 Task: Assign Person0000000133 as Assignee of Child Issue ChildIssue0000000663 of Issue Issue0000000332 in Backlog  in Scrum Project Project0000000067 in Jira. Assign Person0000000133 as Assignee of Child Issue ChildIssue0000000664 of Issue Issue0000000332 in Backlog  in Scrum Project Project0000000067 in Jira. Assign Person0000000133 as Assignee of Child Issue ChildIssue0000000665 of Issue Issue0000000333 in Backlog  in Scrum Project Project0000000067 in Jira. Assign Person0000000134 as Assignee of Child Issue ChildIssue0000000666 of Issue Issue0000000333 in Backlog  in Scrum Project Project0000000067 in Jira. Assign Person0000000134 as Assignee of Child Issue ChildIssue0000000667 of Issue Issue0000000334 in Backlog  in Scrum Project Project0000000067 in Jira
Action: Mouse moved to (513, 395)
Screenshot: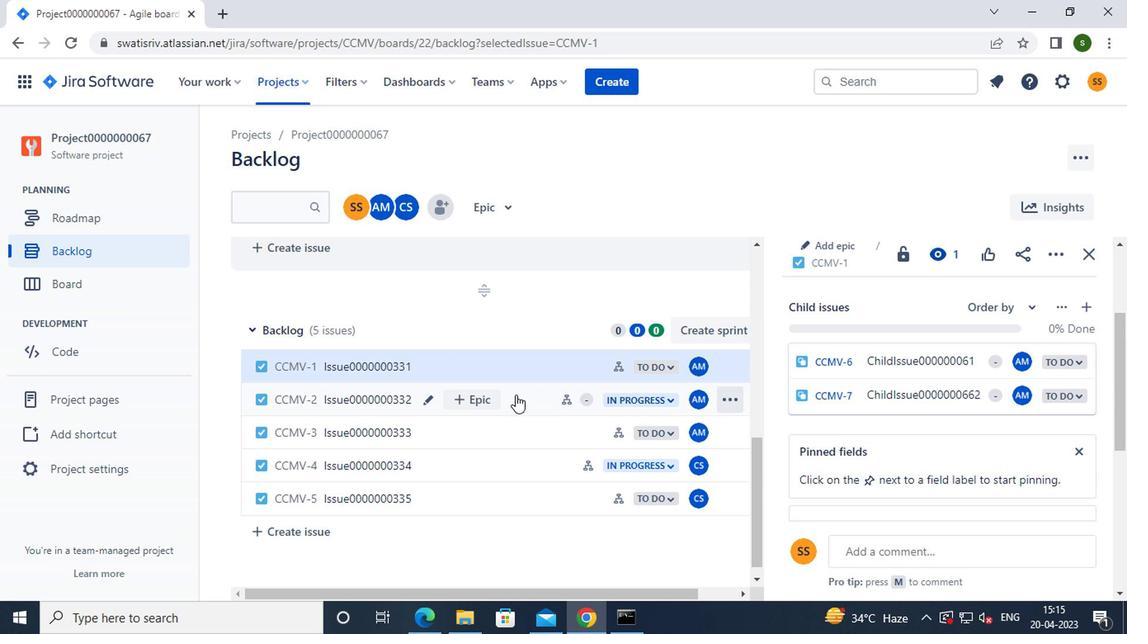 
Action: Mouse pressed left at (513, 395)
Screenshot: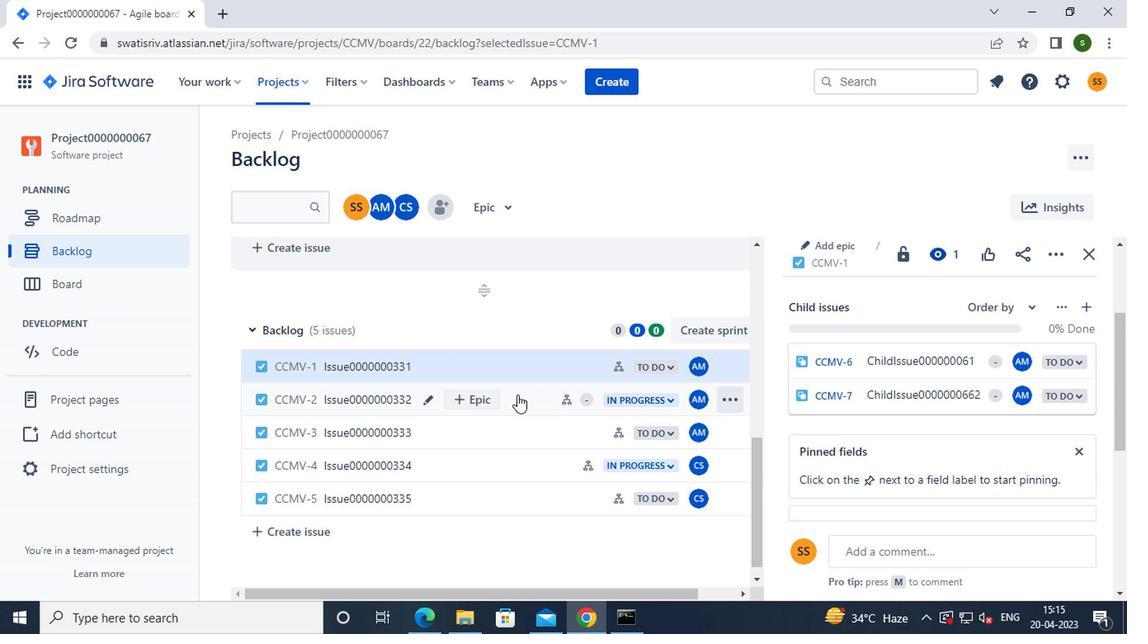 
Action: Mouse moved to (925, 425)
Screenshot: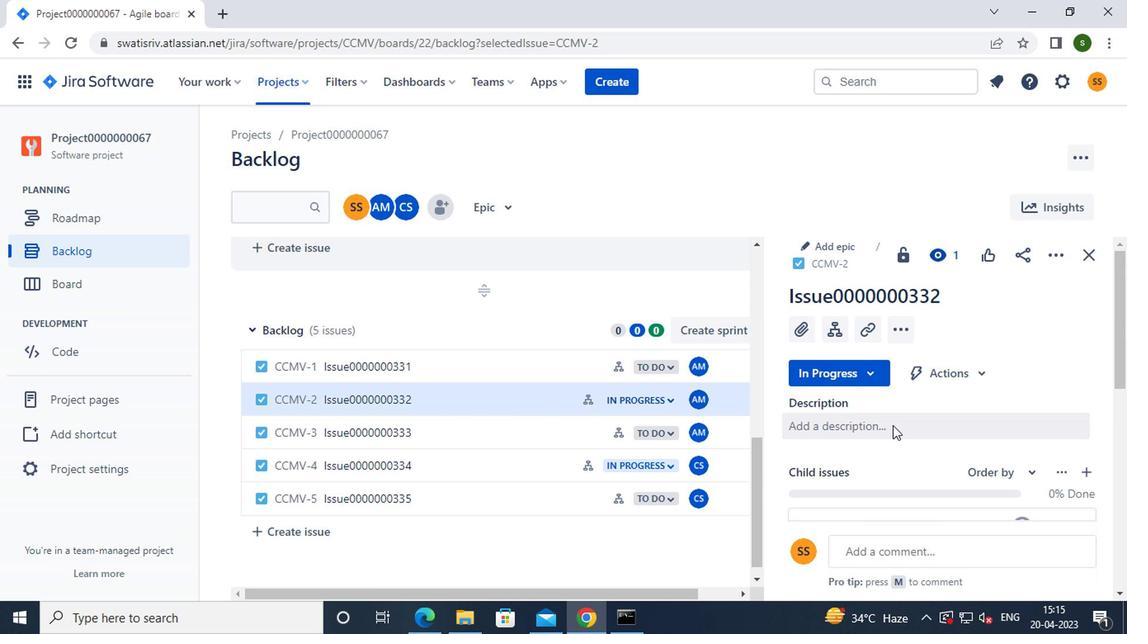 
Action: Mouse scrolled (925, 424) with delta (0, 0)
Screenshot: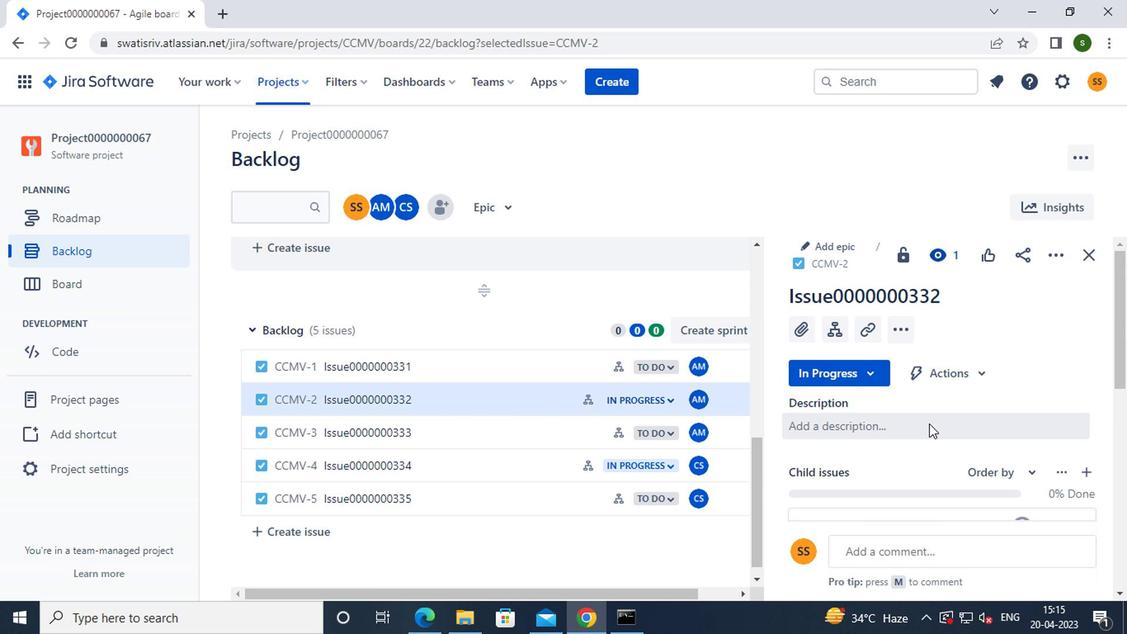 
Action: Mouse scrolled (925, 424) with delta (0, 0)
Screenshot: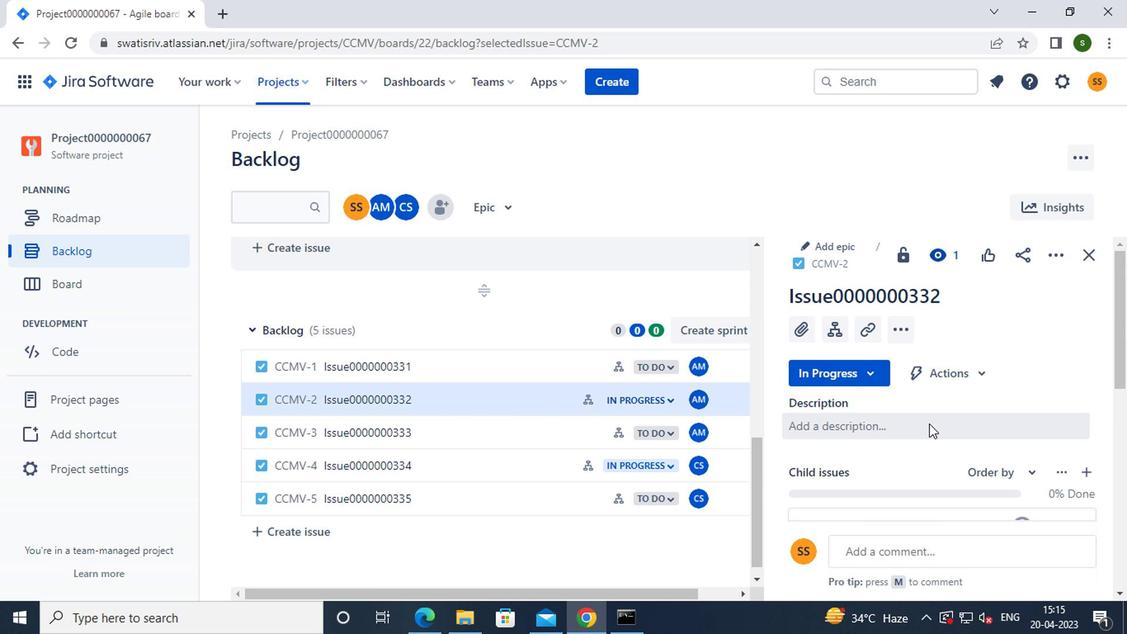 
Action: Mouse moved to (1021, 366)
Screenshot: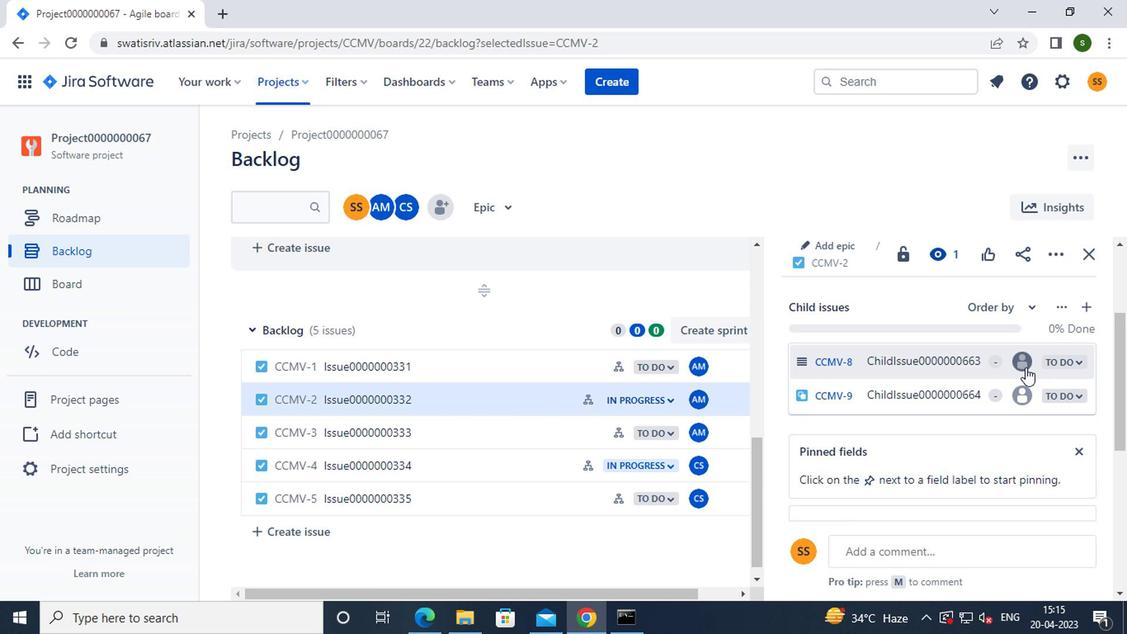 
Action: Mouse pressed left at (1021, 366)
Screenshot: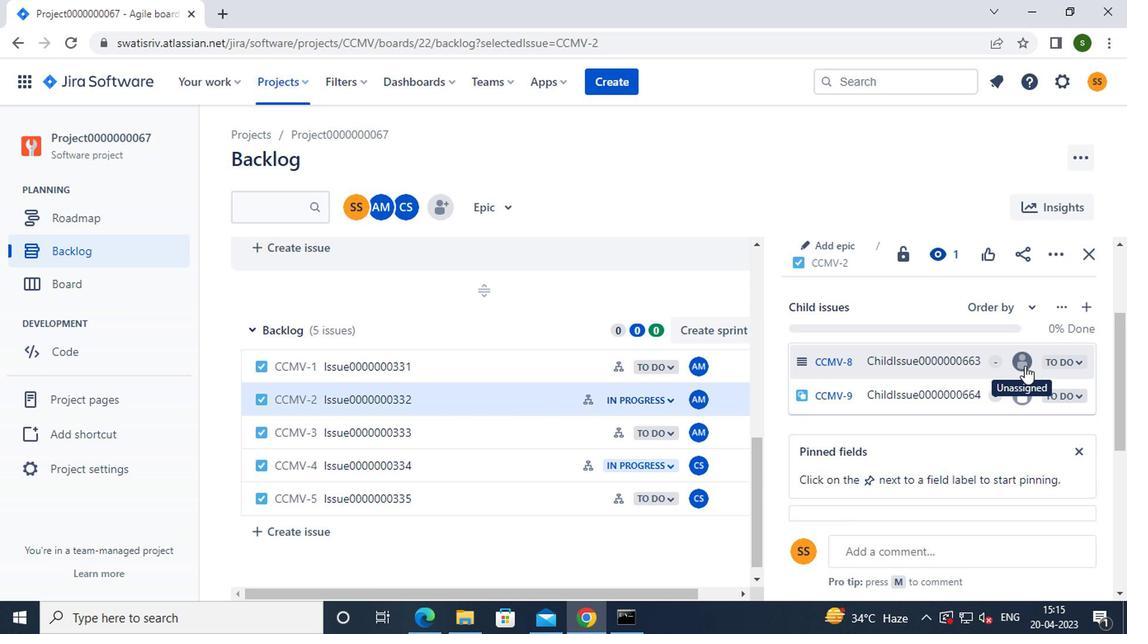 
Action: Mouse moved to (886, 391)
Screenshot: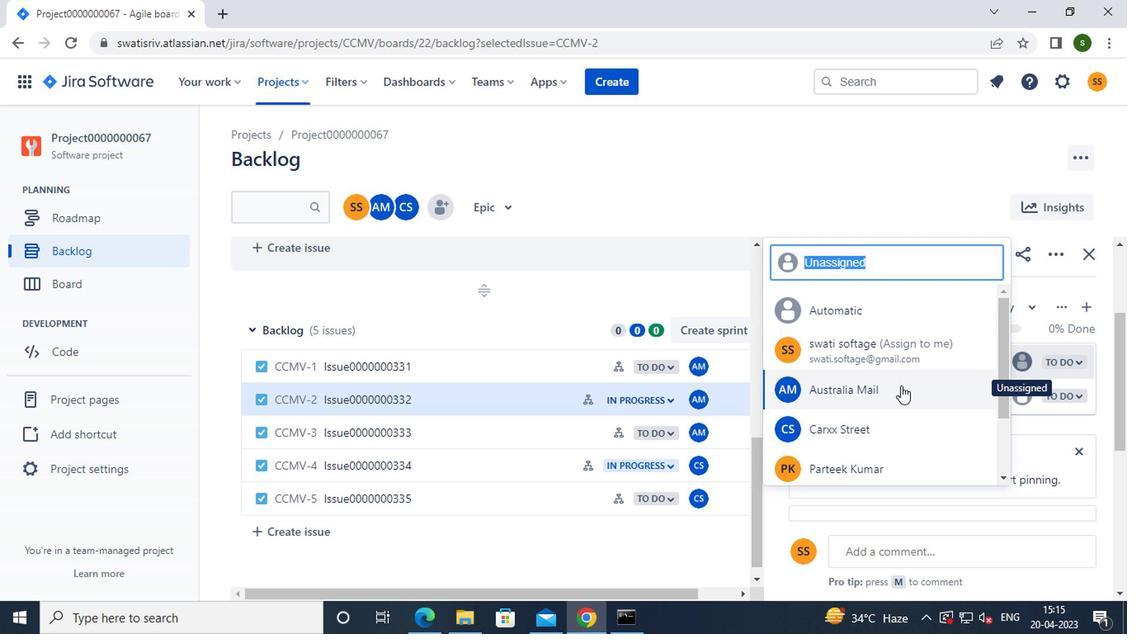 
Action: Mouse pressed left at (886, 391)
Screenshot: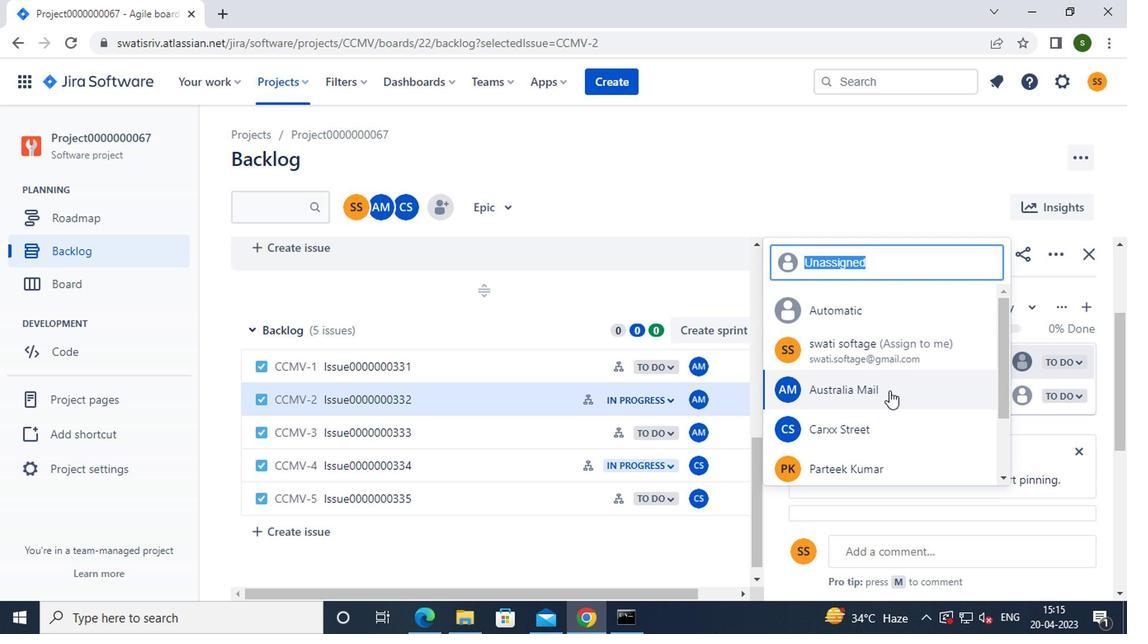 
Action: Mouse moved to (1019, 395)
Screenshot: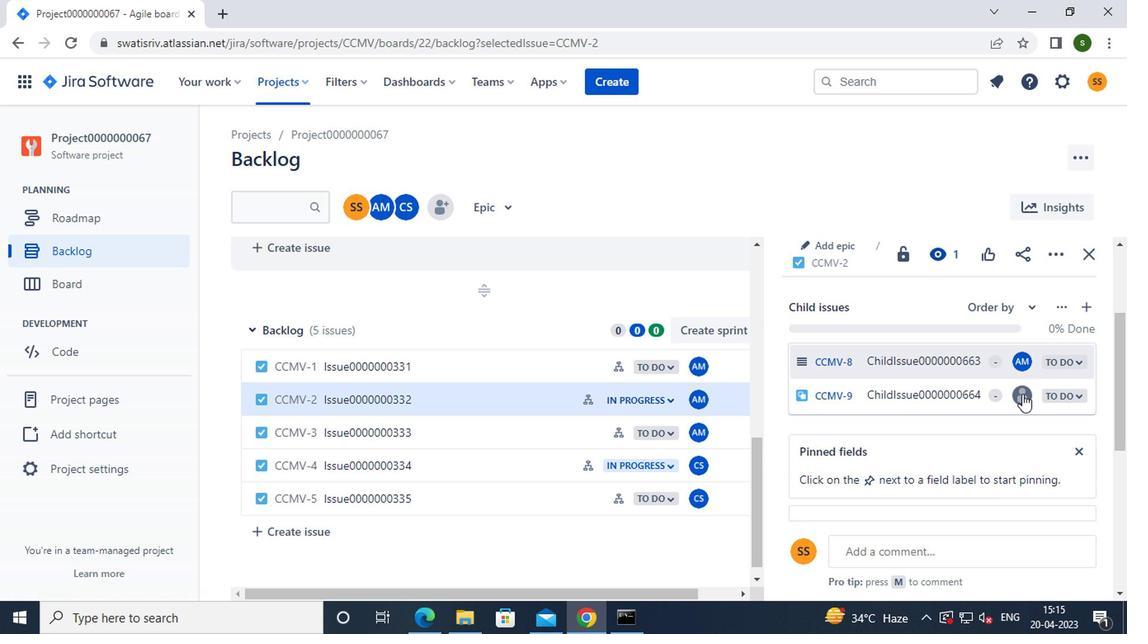 
Action: Mouse pressed left at (1019, 395)
Screenshot: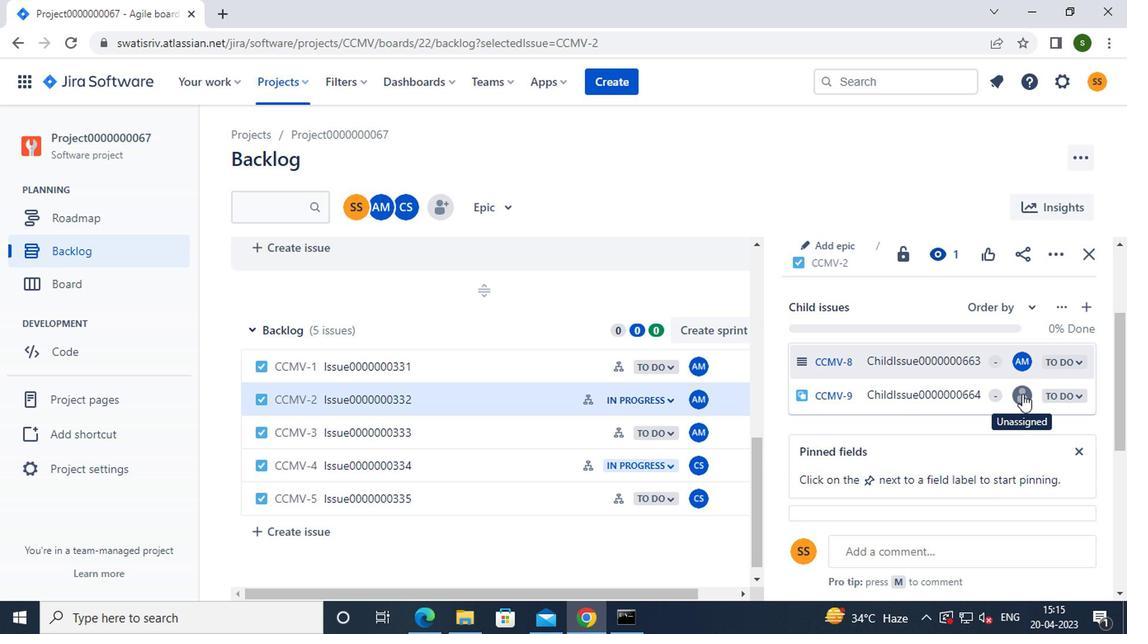 
Action: Mouse moved to (913, 431)
Screenshot: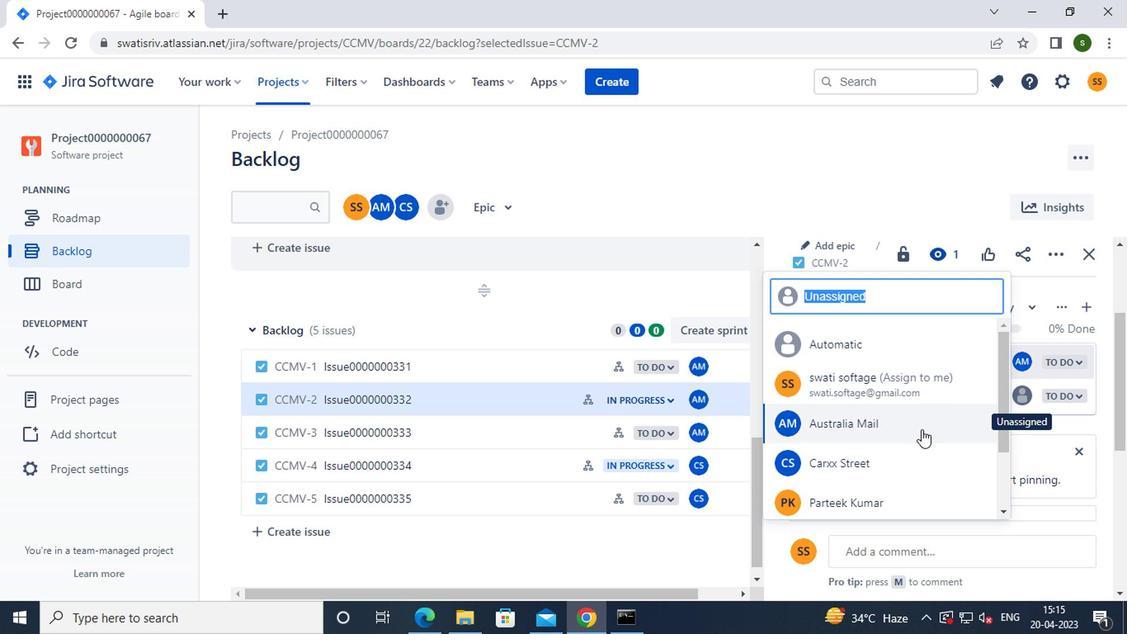 
Action: Mouse pressed left at (913, 431)
Screenshot: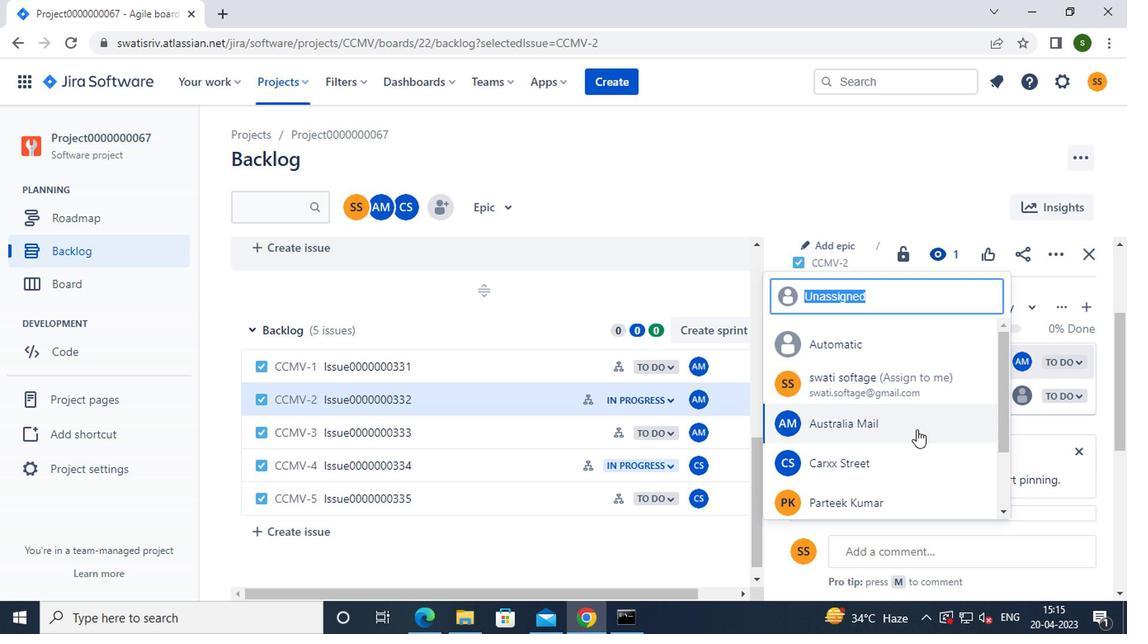 
Action: Mouse moved to (528, 428)
Screenshot: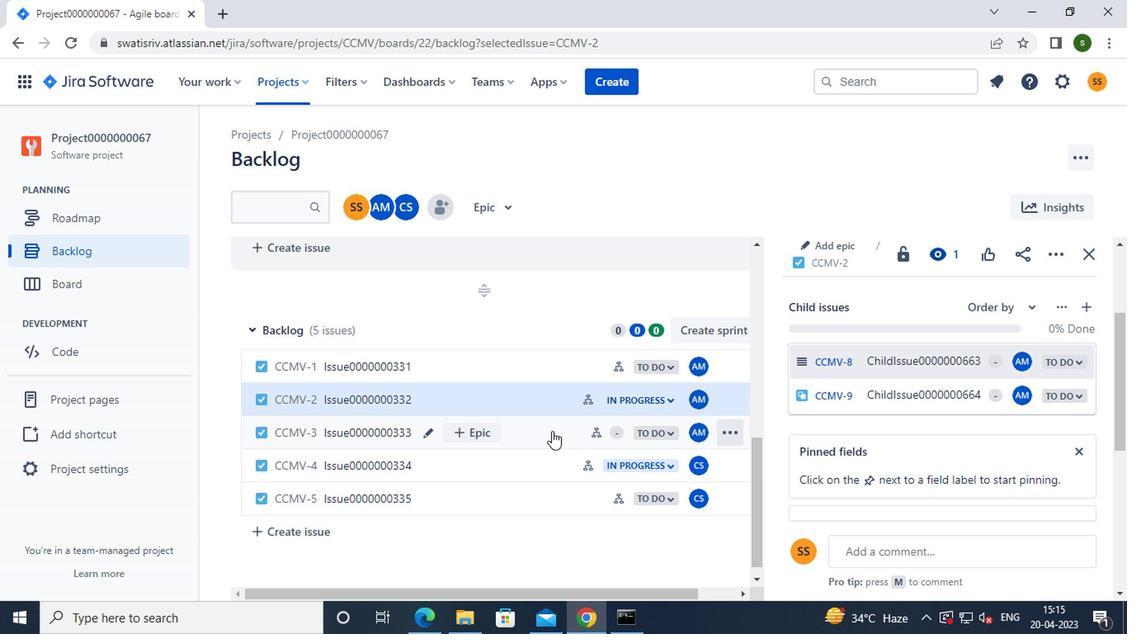 
Action: Mouse pressed left at (528, 428)
Screenshot: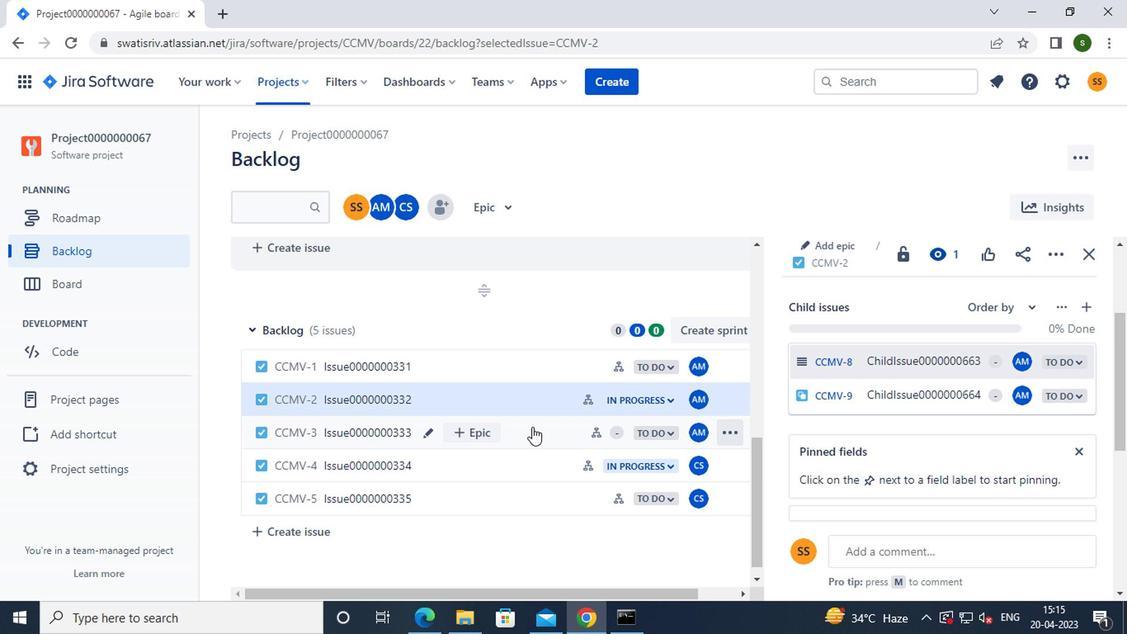 
Action: Mouse moved to (882, 422)
Screenshot: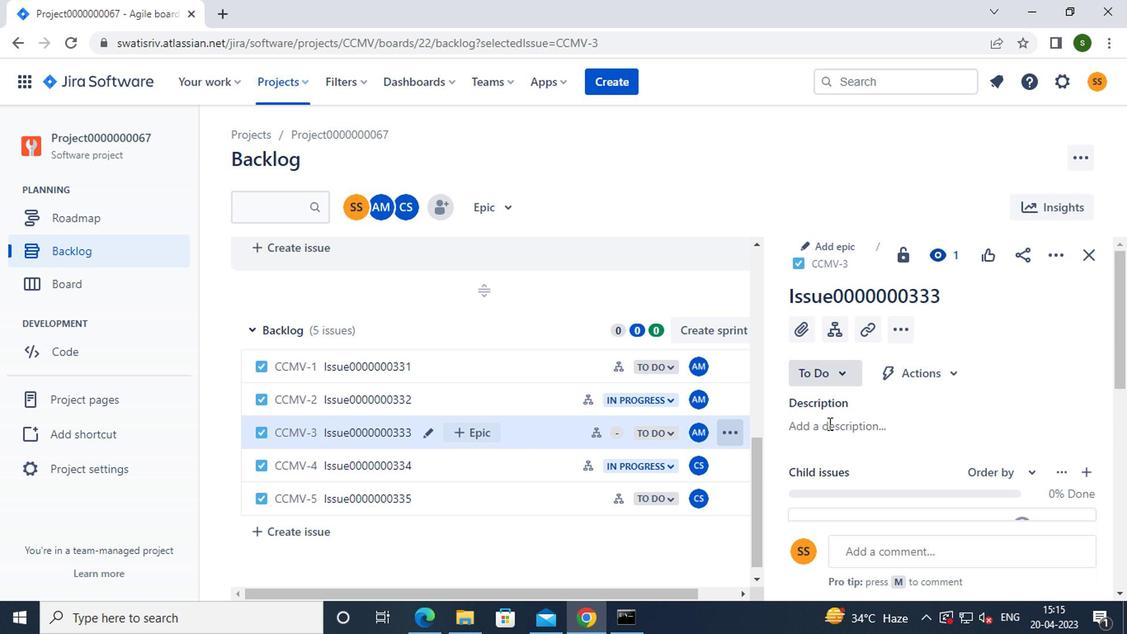
Action: Mouse scrolled (882, 421) with delta (0, -1)
Screenshot: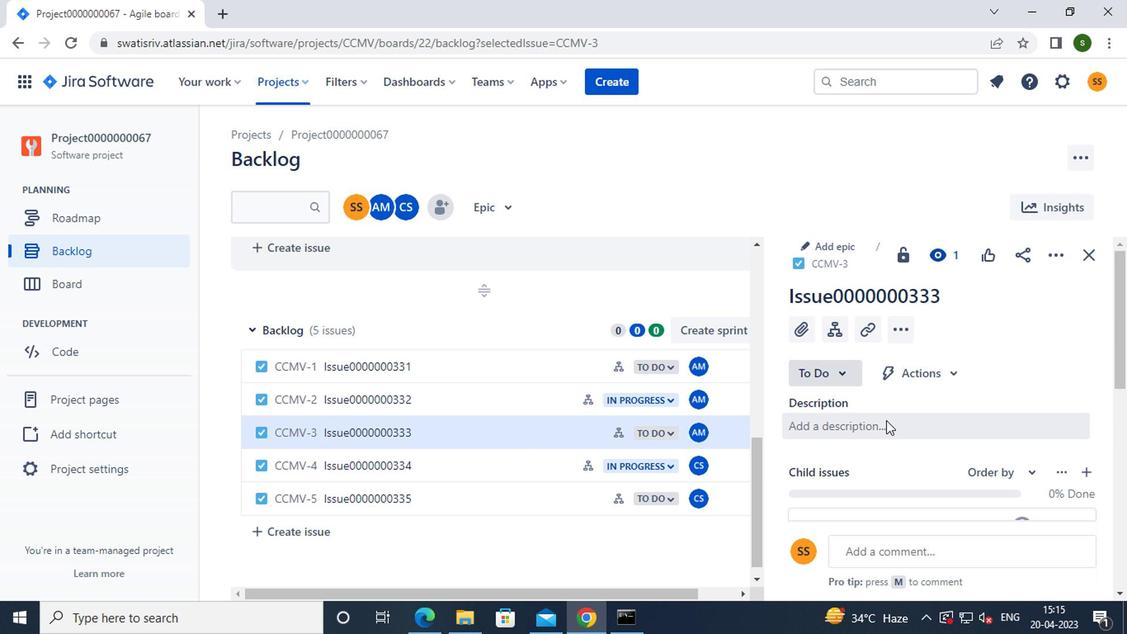 
Action: Mouse moved to (1022, 442)
Screenshot: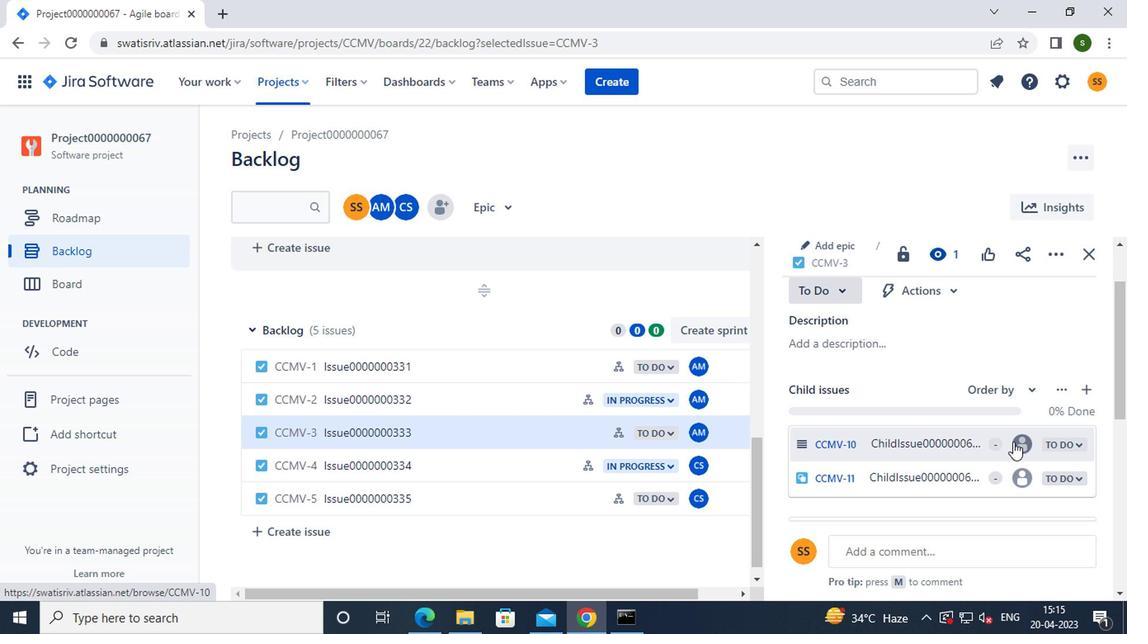 
Action: Mouse pressed left at (1022, 442)
Screenshot: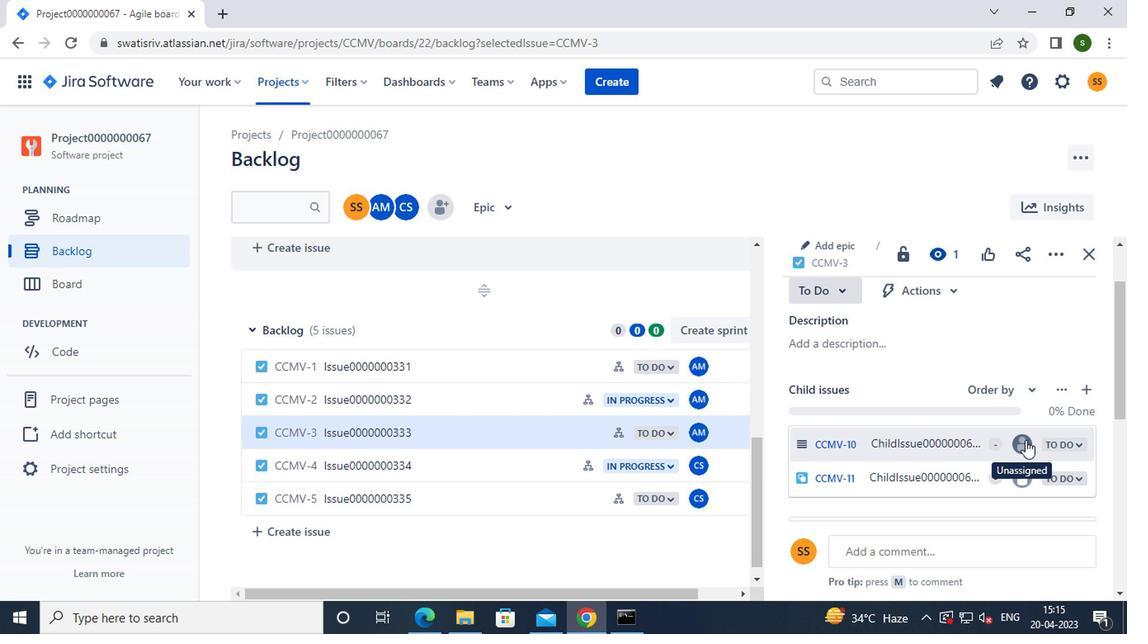 
Action: Mouse moved to (875, 470)
Screenshot: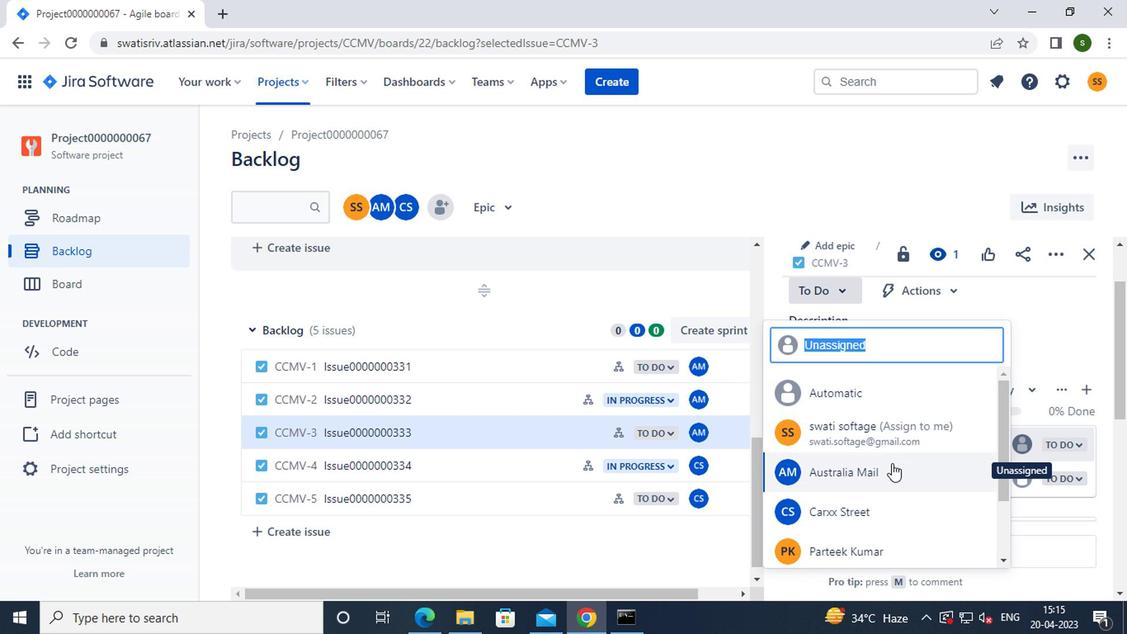 
Action: Mouse pressed left at (875, 470)
Screenshot: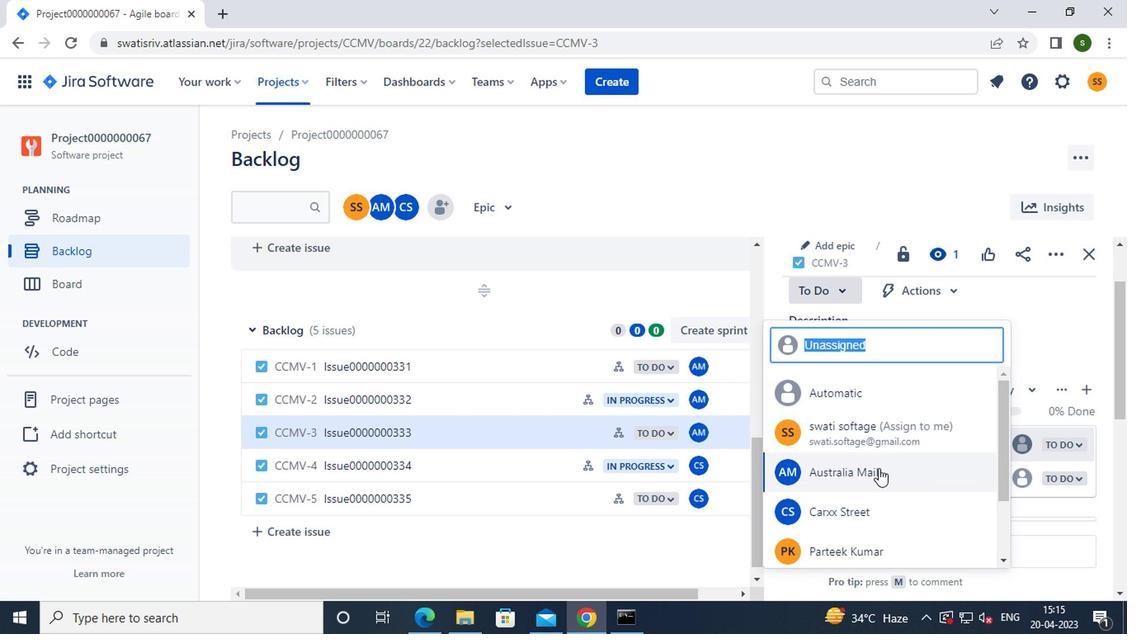 
Action: Mouse moved to (1015, 478)
Screenshot: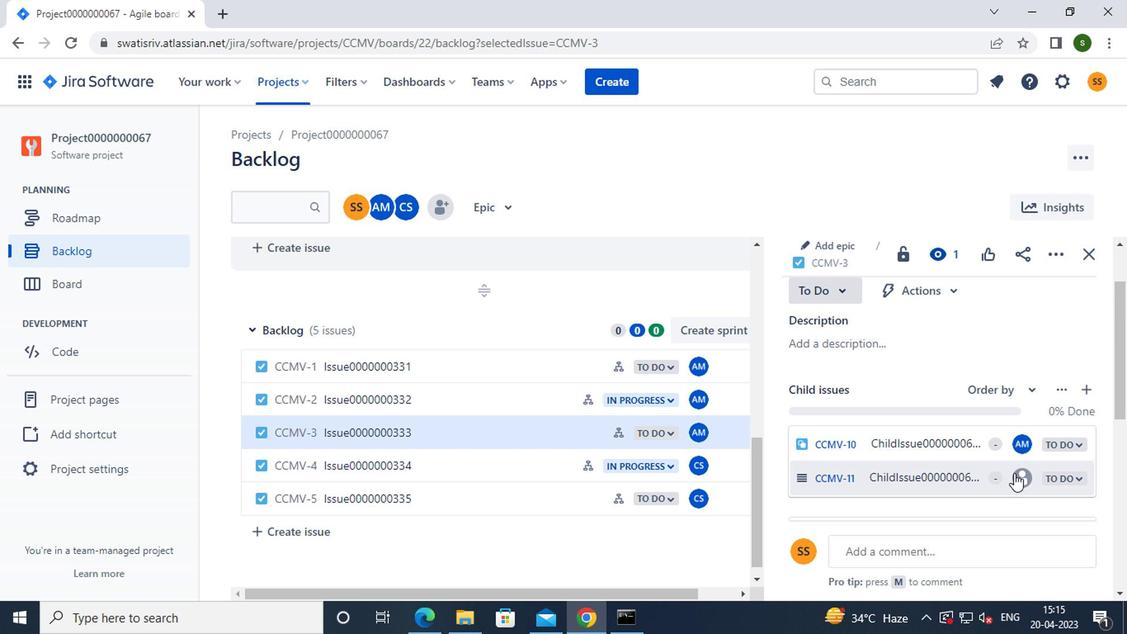 
Action: Mouse pressed left at (1015, 478)
Screenshot: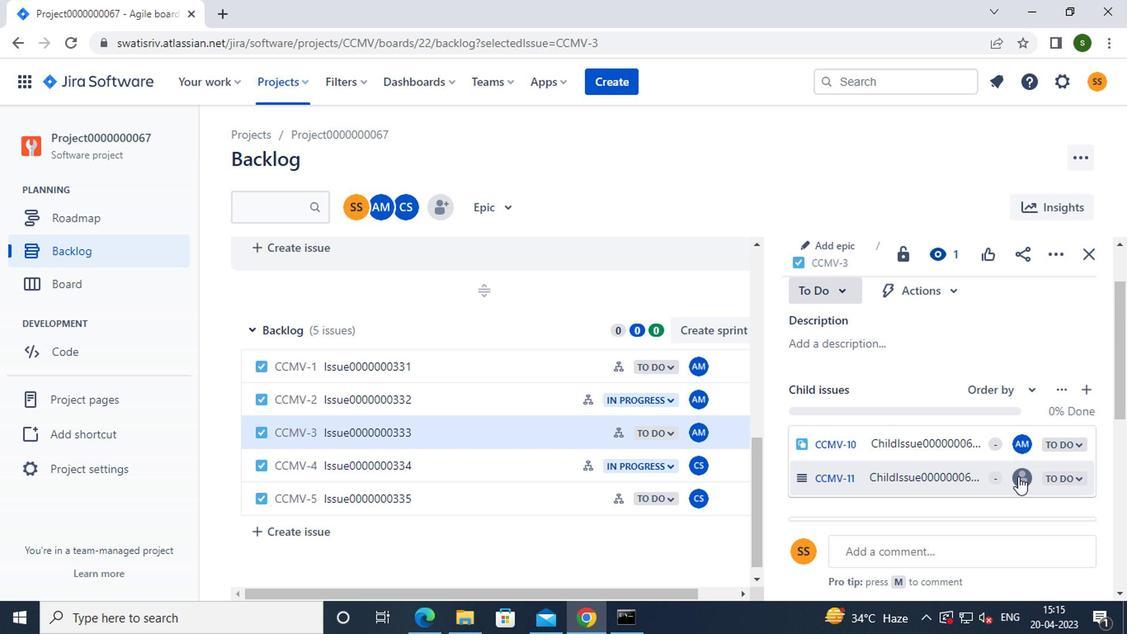 
Action: Mouse moved to (868, 546)
Screenshot: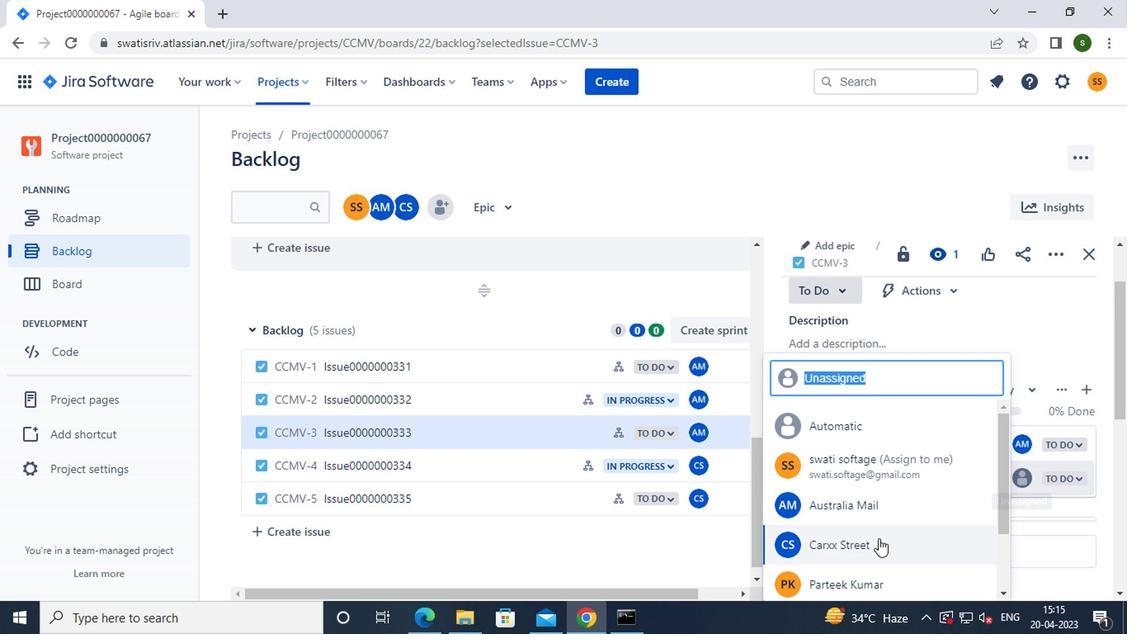 
Action: Mouse pressed left at (868, 546)
Screenshot: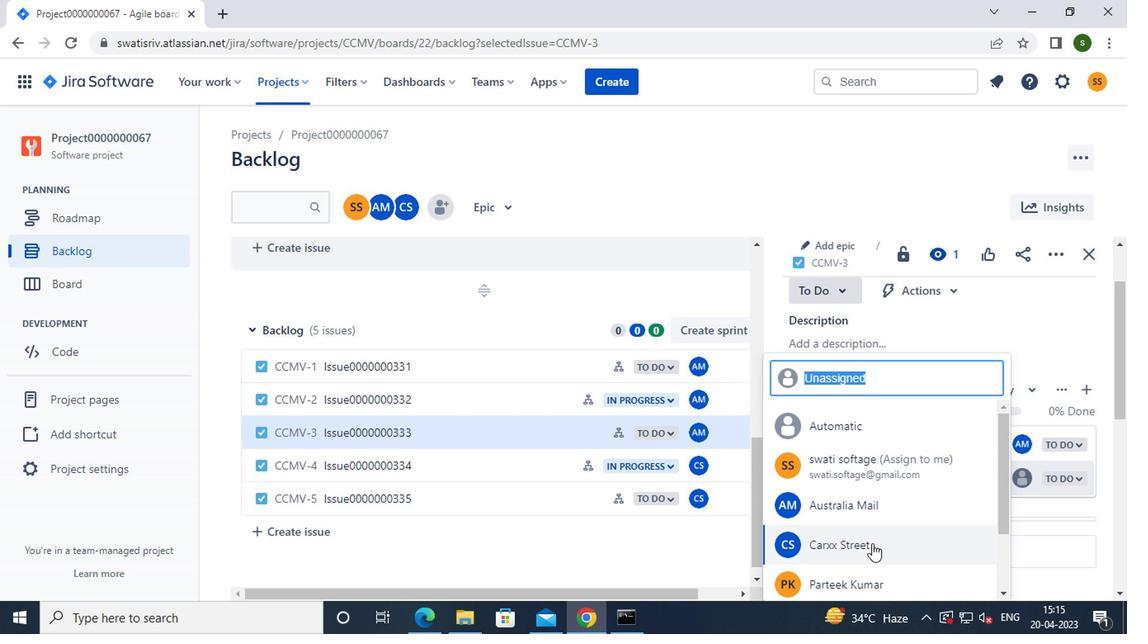 
Action: Mouse moved to (513, 462)
Screenshot: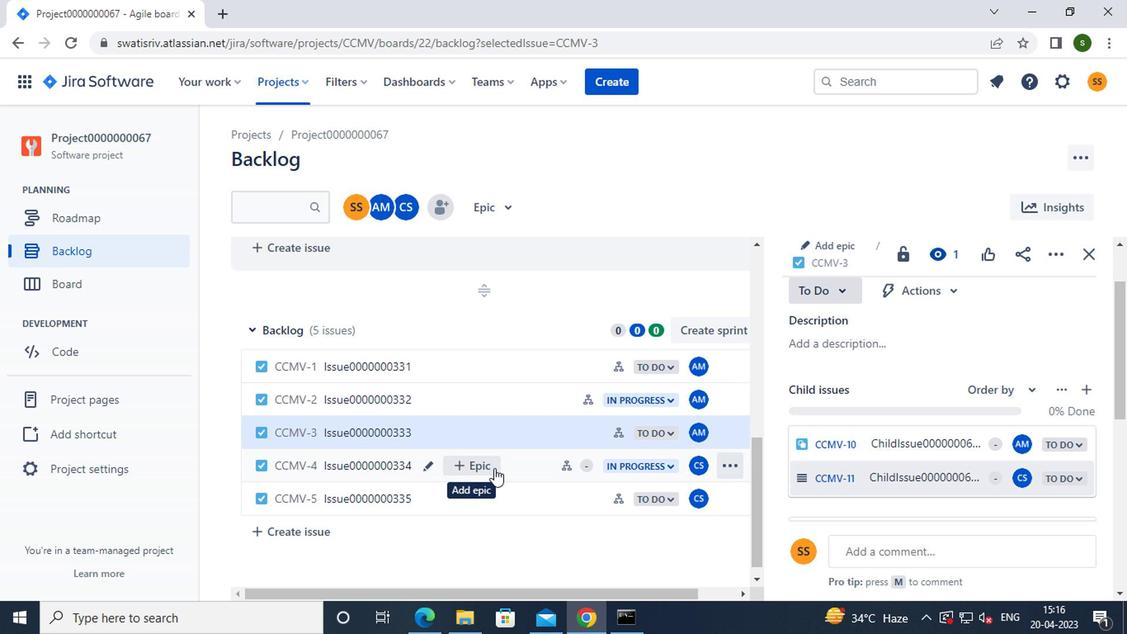 
Action: Mouse pressed left at (513, 462)
Screenshot: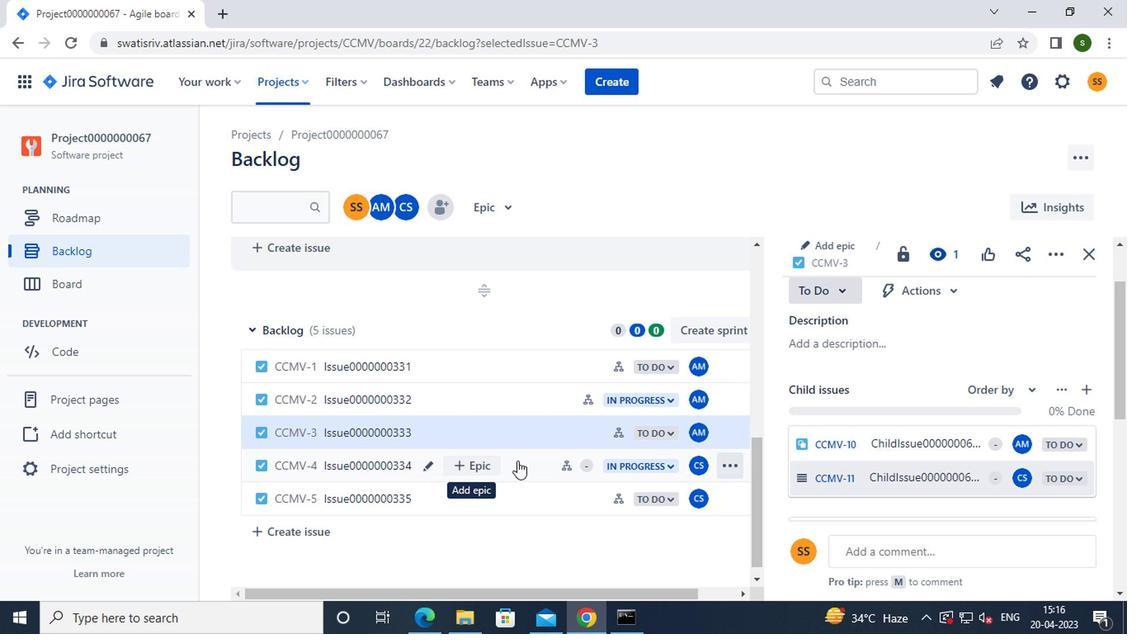 
Action: Mouse moved to (966, 487)
Screenshot: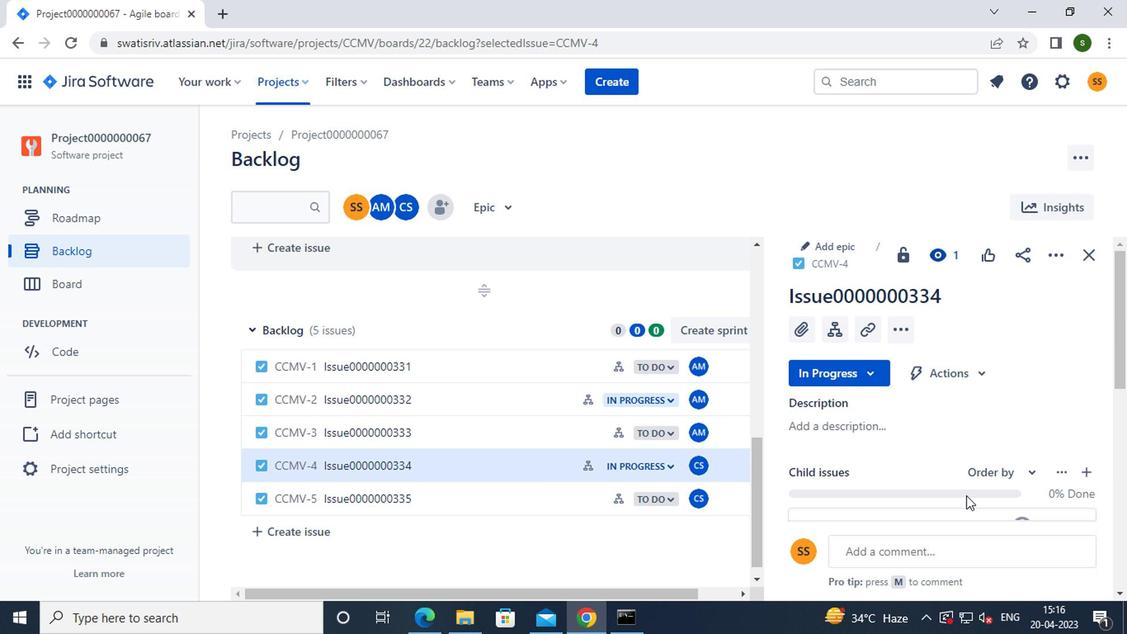 
Action: Mouse scrolled (966, 486) with delta (0, -1)
Screenshot: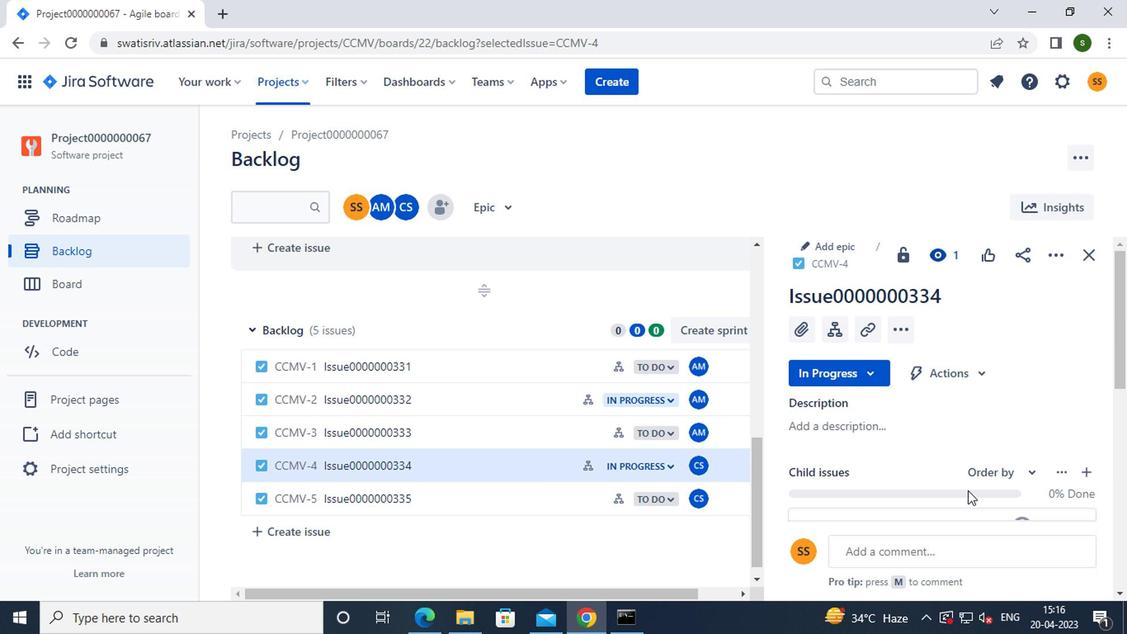 
Action: Mouse scrolled (966, 486) with delta (0, -1)
Screenshot: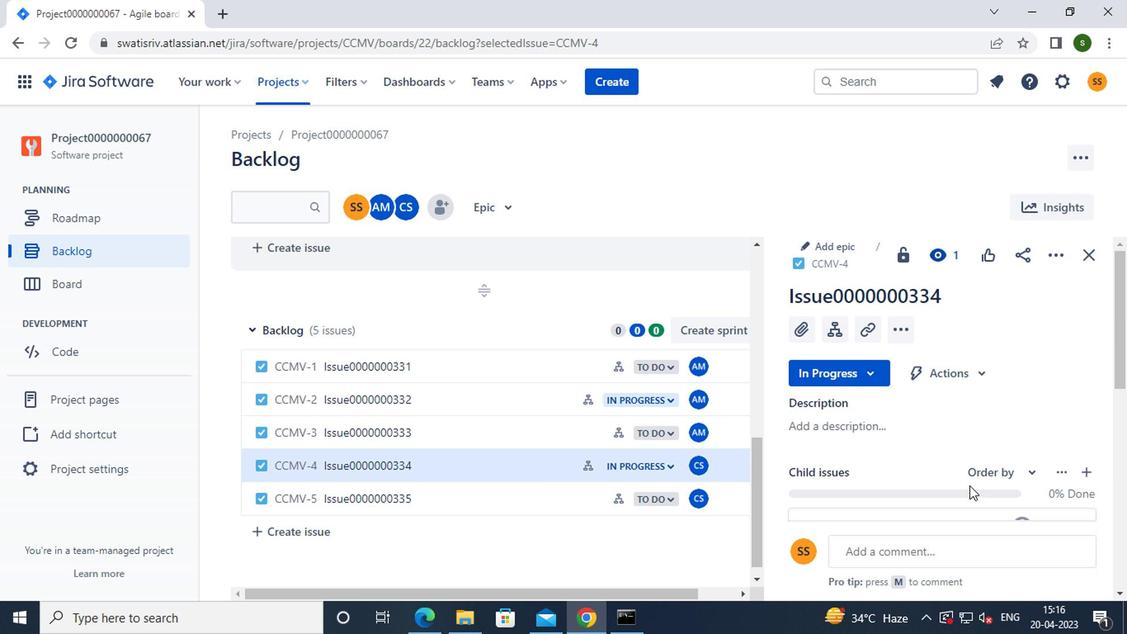 
Action: Mouse moved to (1022, 357)
Screenshot: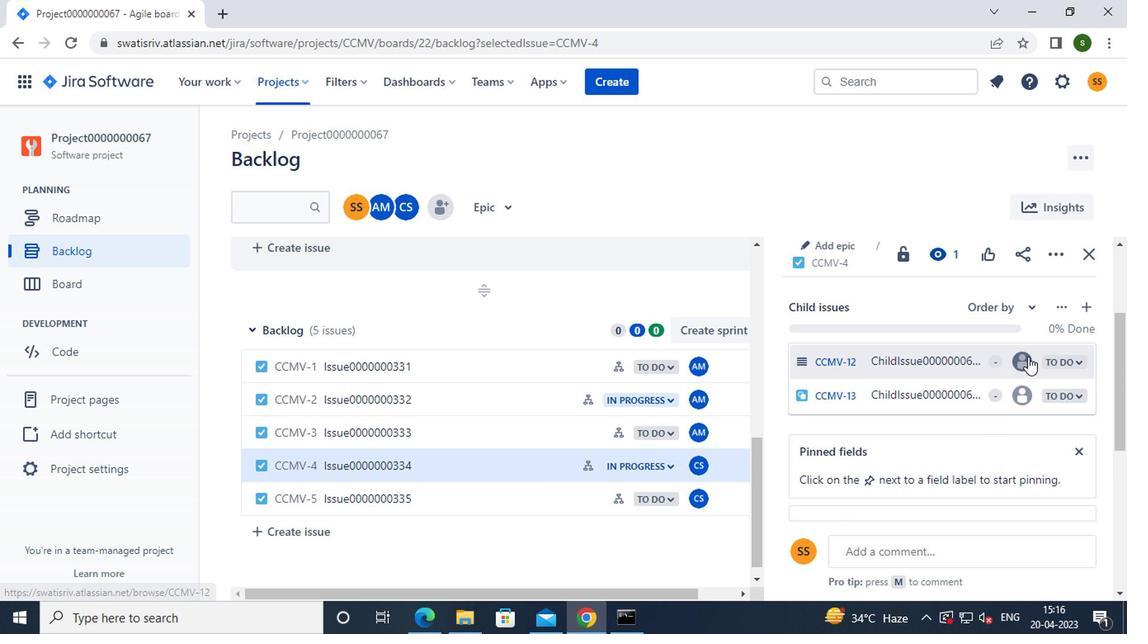 
Action: Mouse pressed left at (1022, 357)
Screenshot: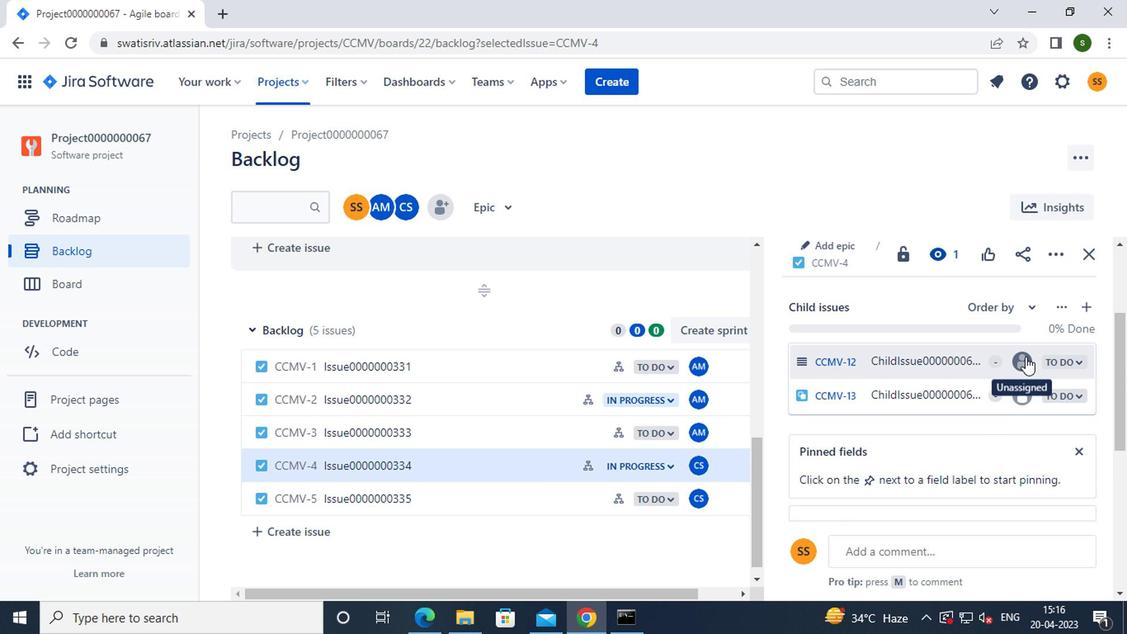 
Action: Mouse scrolled (1022, 356) with delta (0, -1)
Screenshot: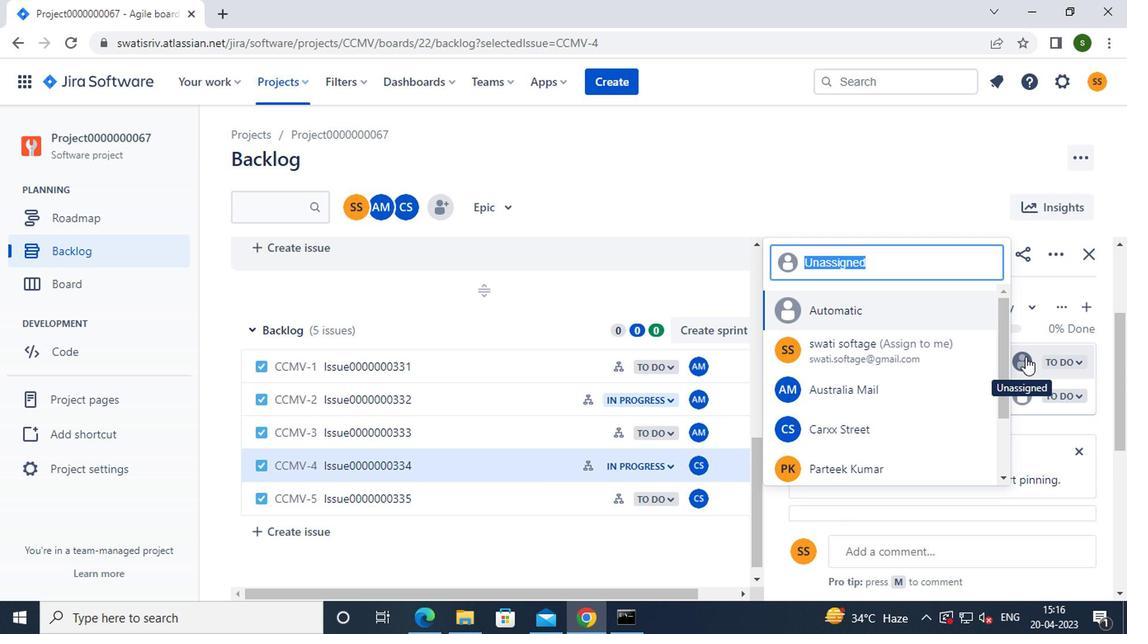 
Action: Mouse scrolled (1022, 356) with delta (0, -1)
Screenshot: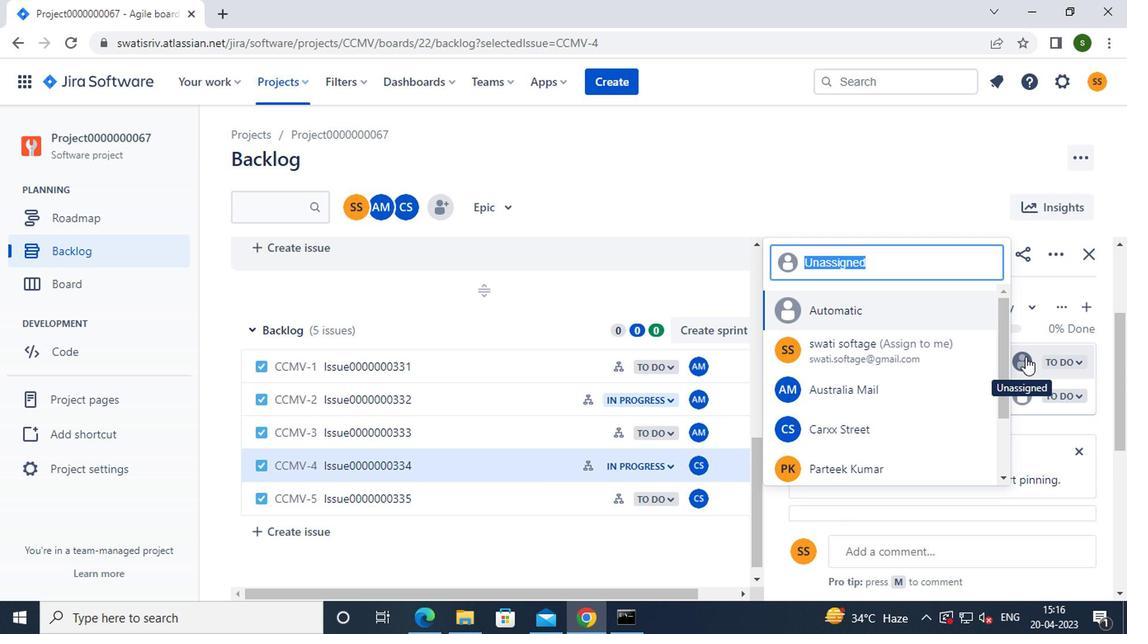 
Action: Mouse moved to (844, 263)
Screenshot: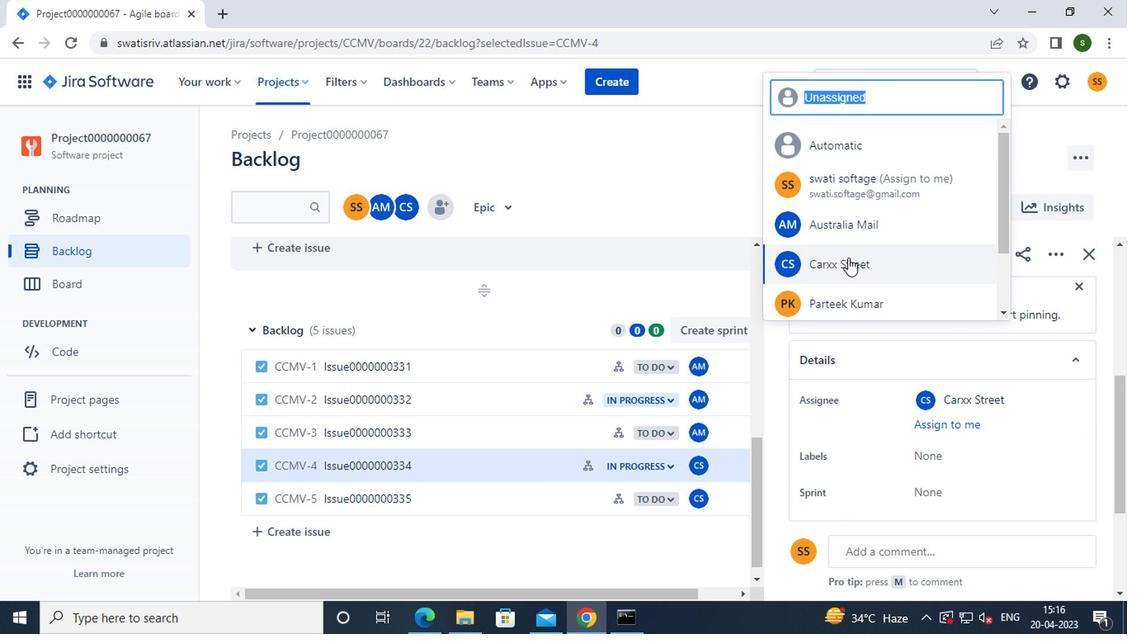 
Action: Mouse pressed left at (844, 263)
Screenshot: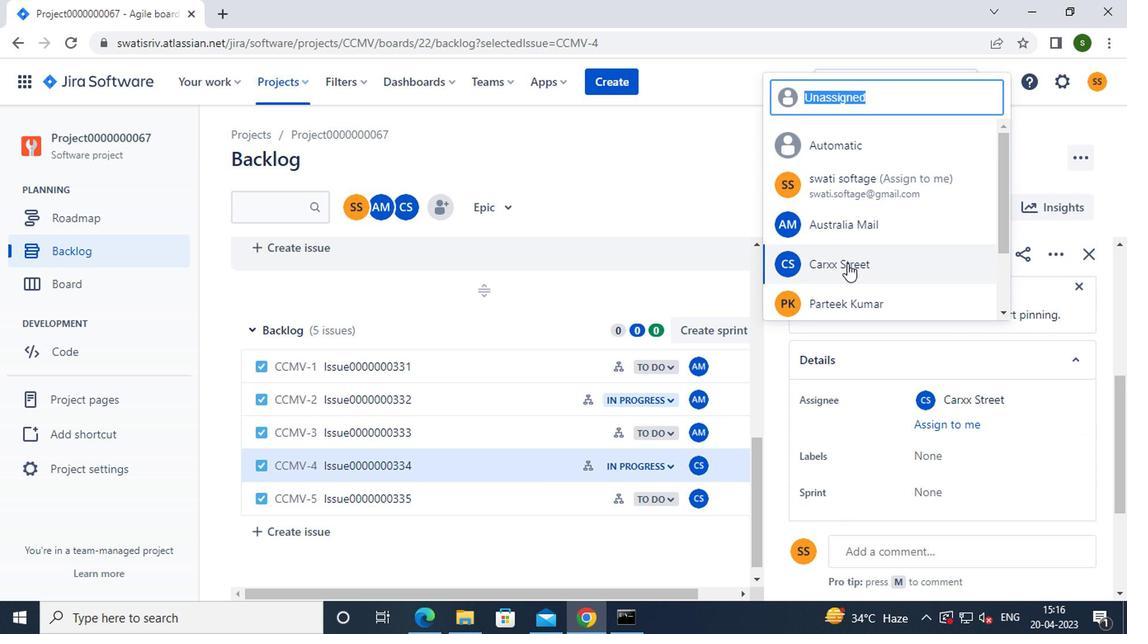 
Action: Mouse moved to (643, 166)
Screenshot: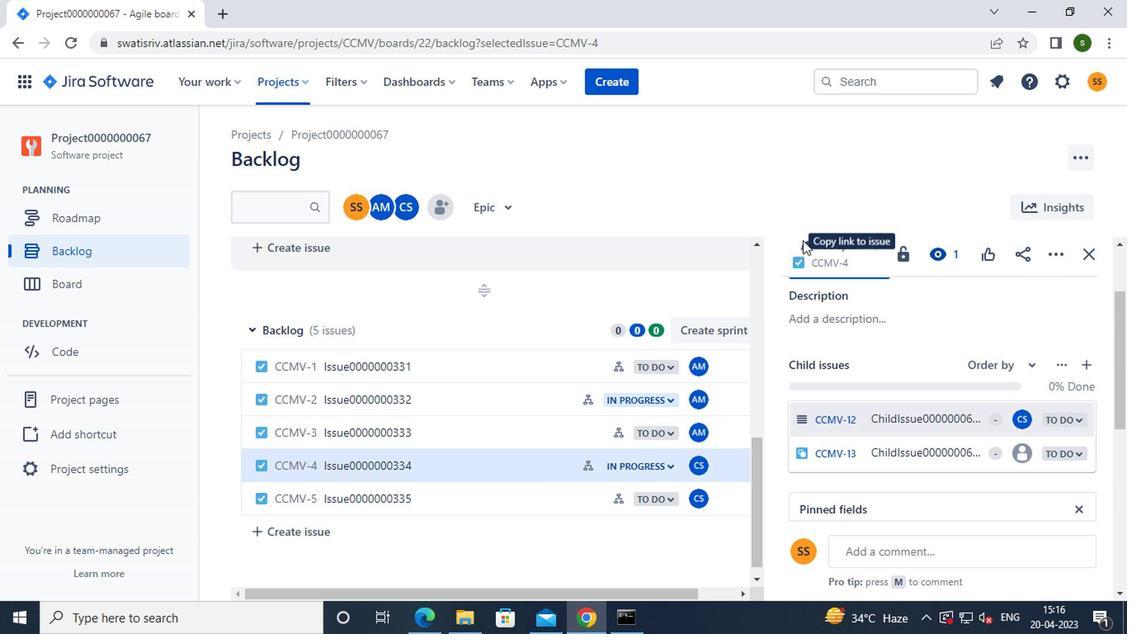 
Action: Key pressed <Key.f8>
Screenshot: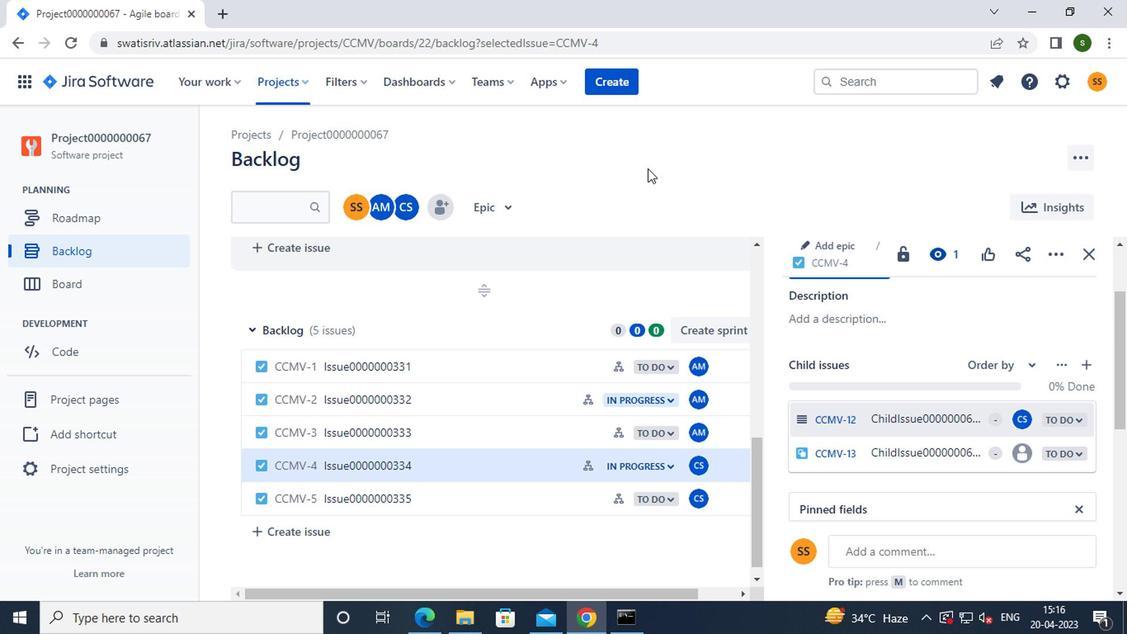 
